 Task: Set disability demographic information as "Prefer not to say".
Action: Mouse moved to (679, 83)
Screenshot: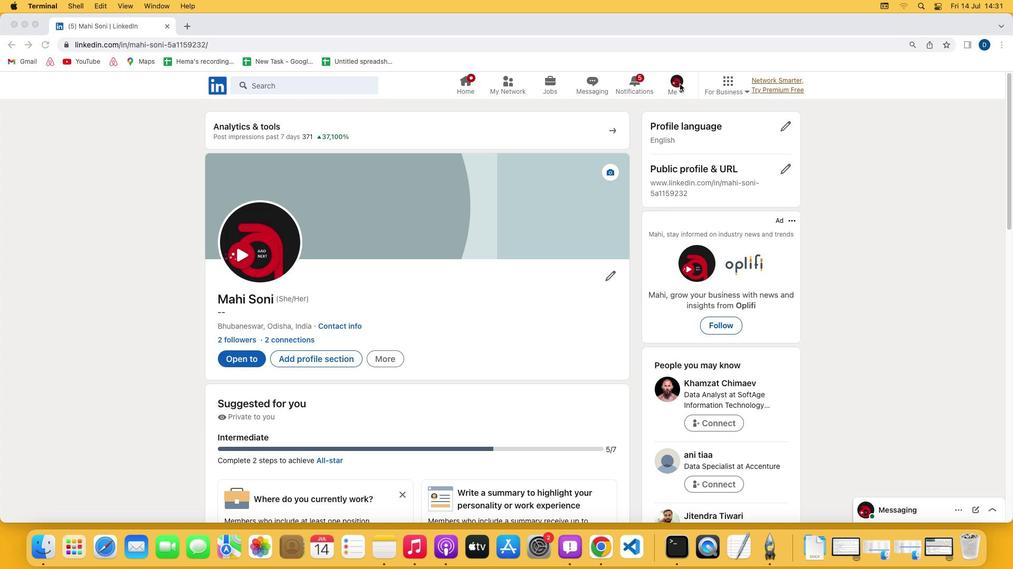 
Action: Mouse pressed left at (679, 83)
Screenshot: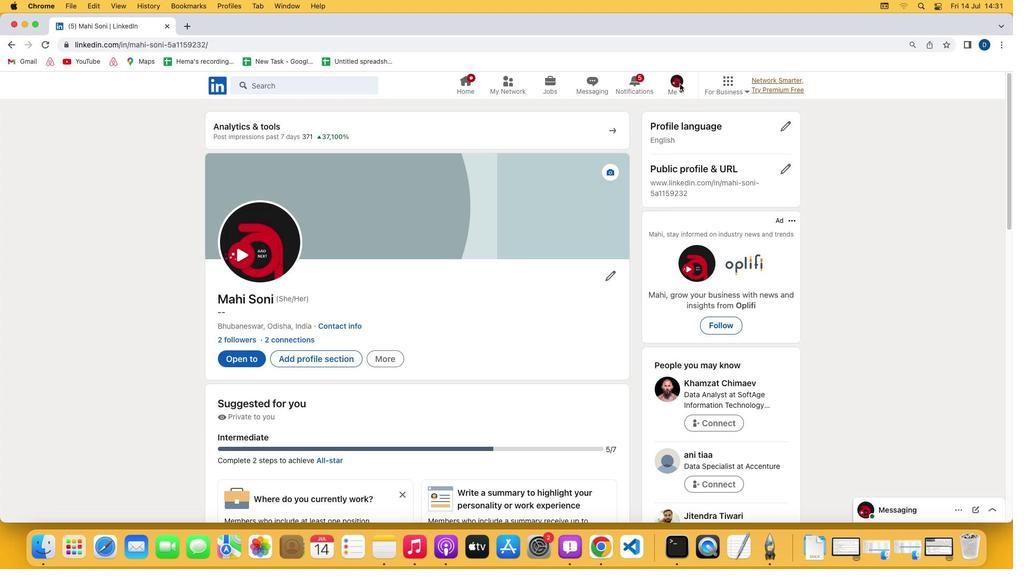 
Action: Mouse pressed left at (679, 83)
Screenshot: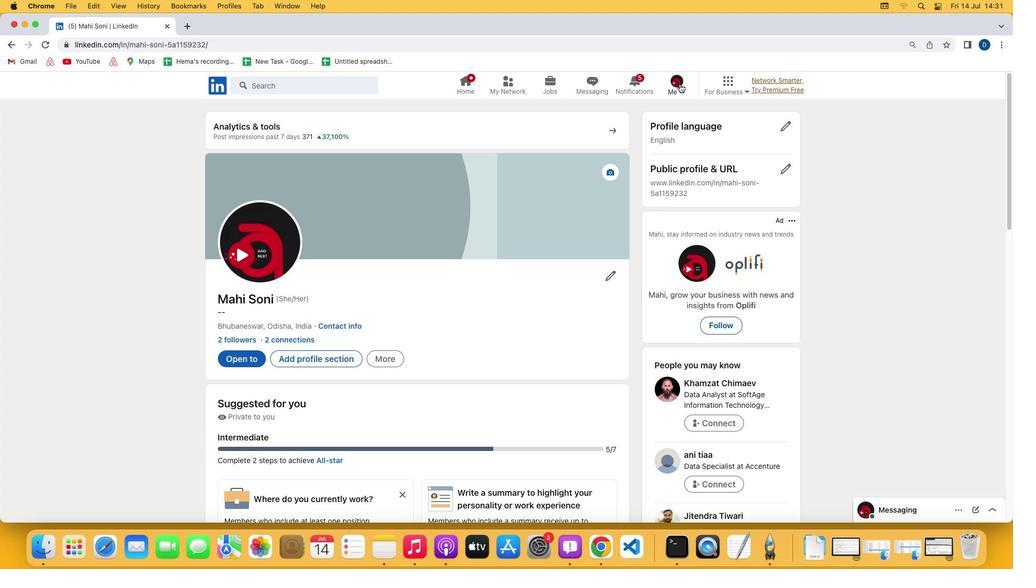 
Action: Mouse moved to (604, 202)
Screenshot: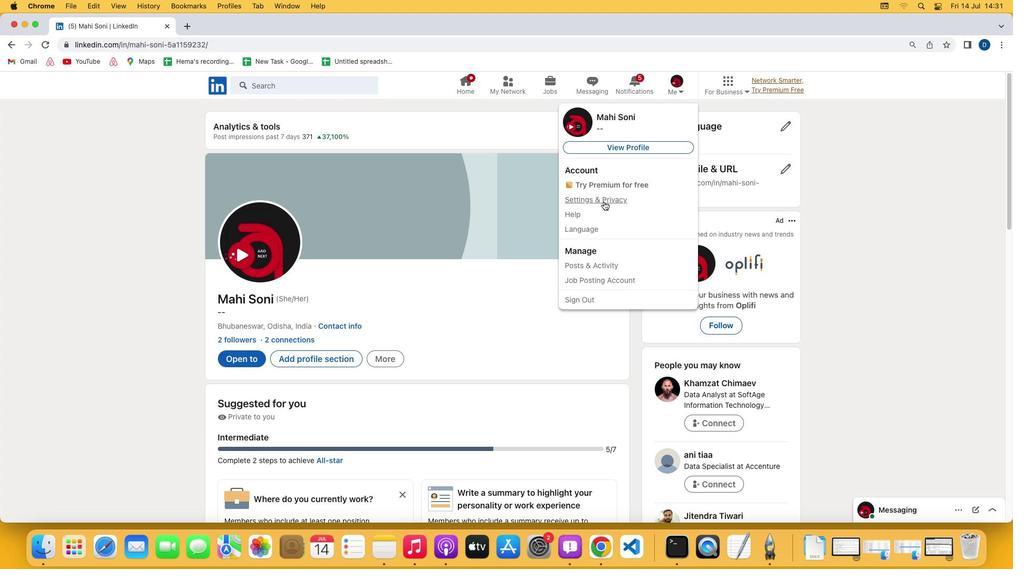 
Action: Mouse pressed left at (604, 202)
Screenshot: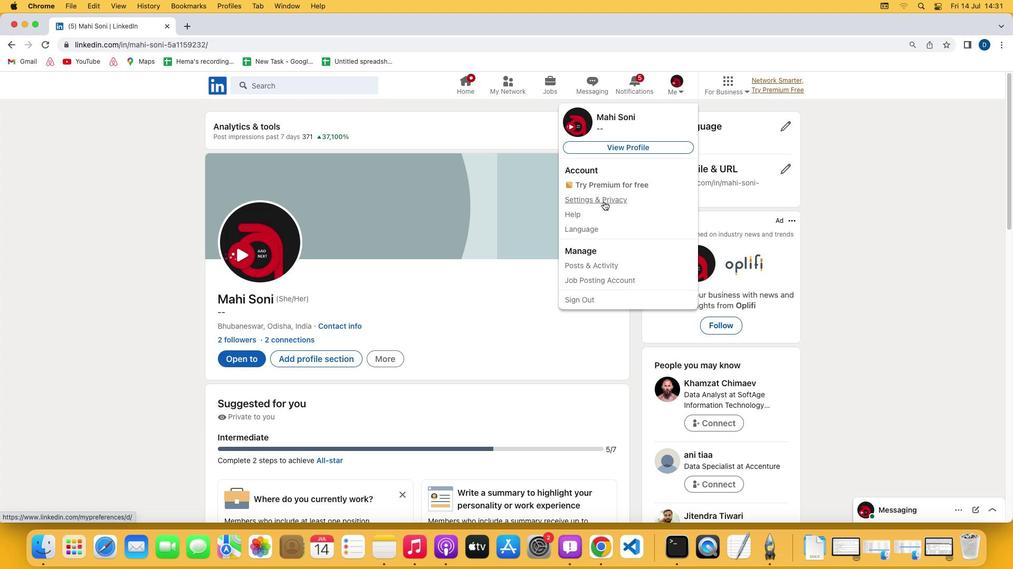 
Action: Mouse moved to (463, 168)
Screenshot: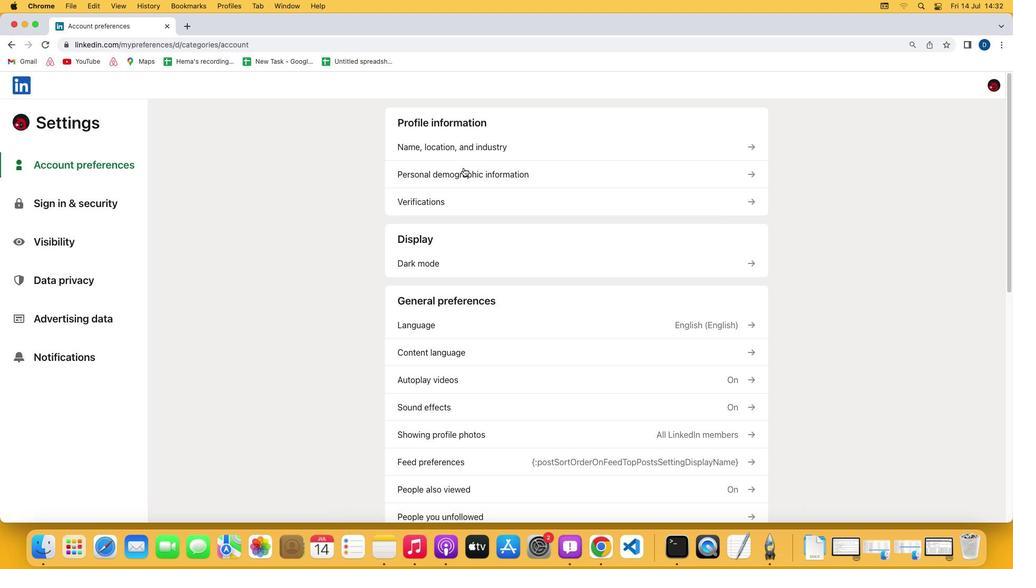 
Action: Mouse pressed left at (463, 168)
Screenshot: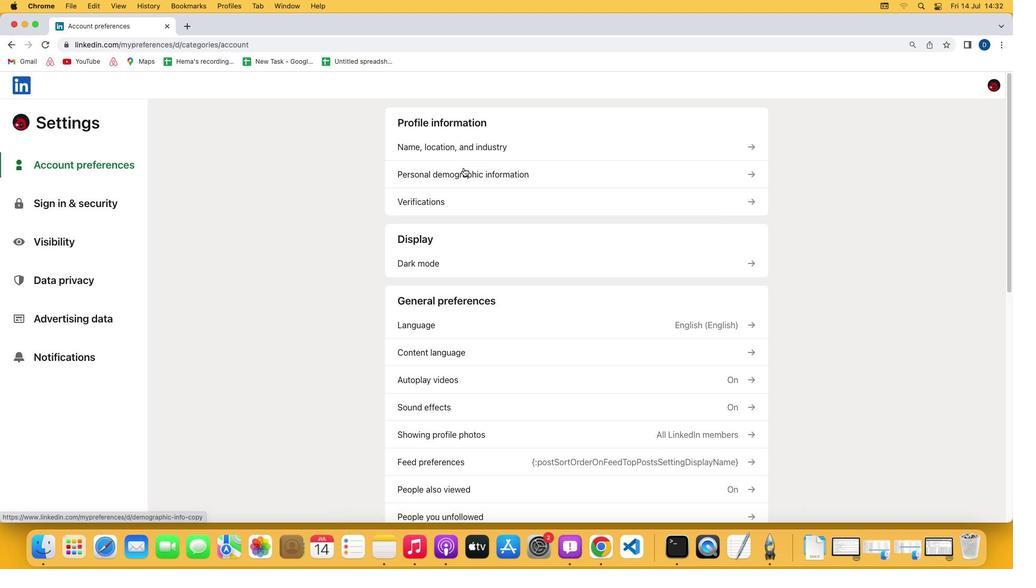 
Action: Mouse moved to (451, 359)
Screenshot: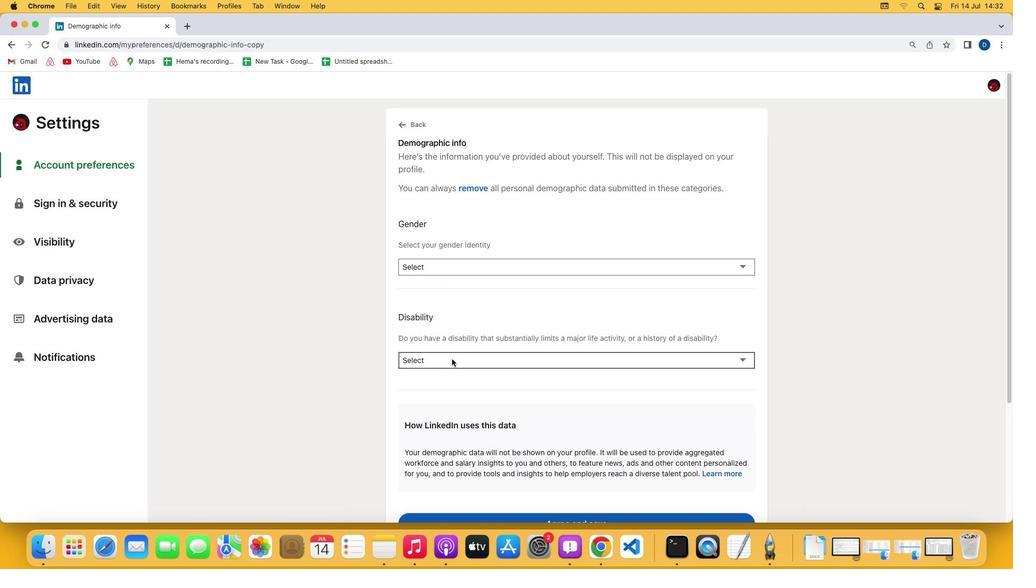 
Action: Mouse pressed left at (451, 359)
Screenshot: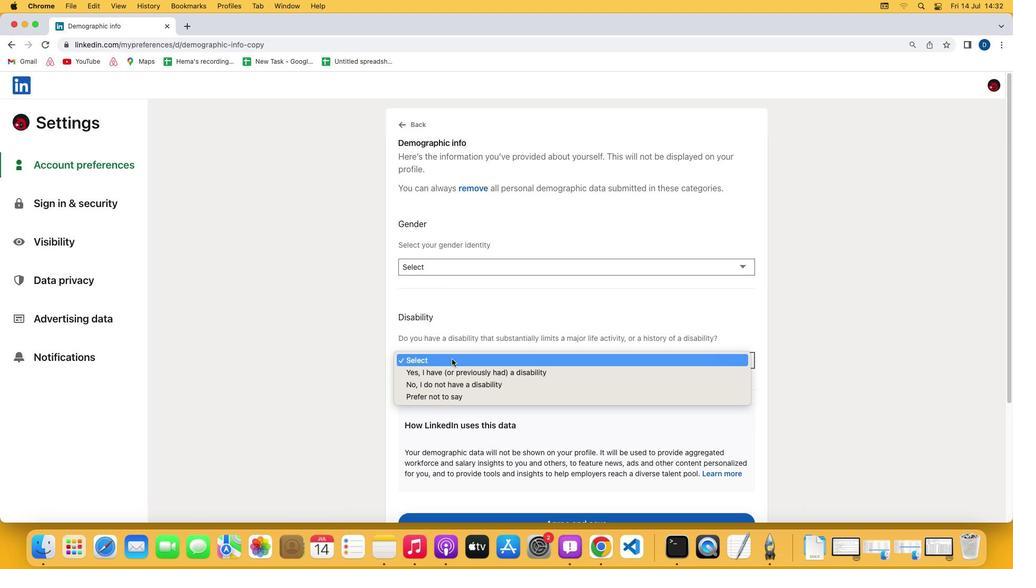
Action: Mouse moved to (445, 401)
Screenshot: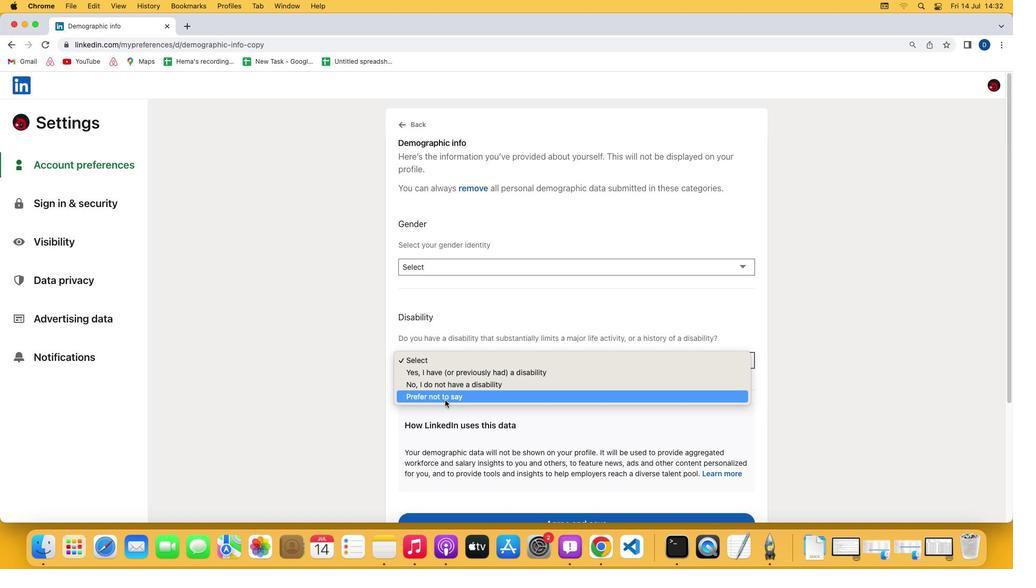 
Action: Mouse pressed left at (445, 401)
Screenshot: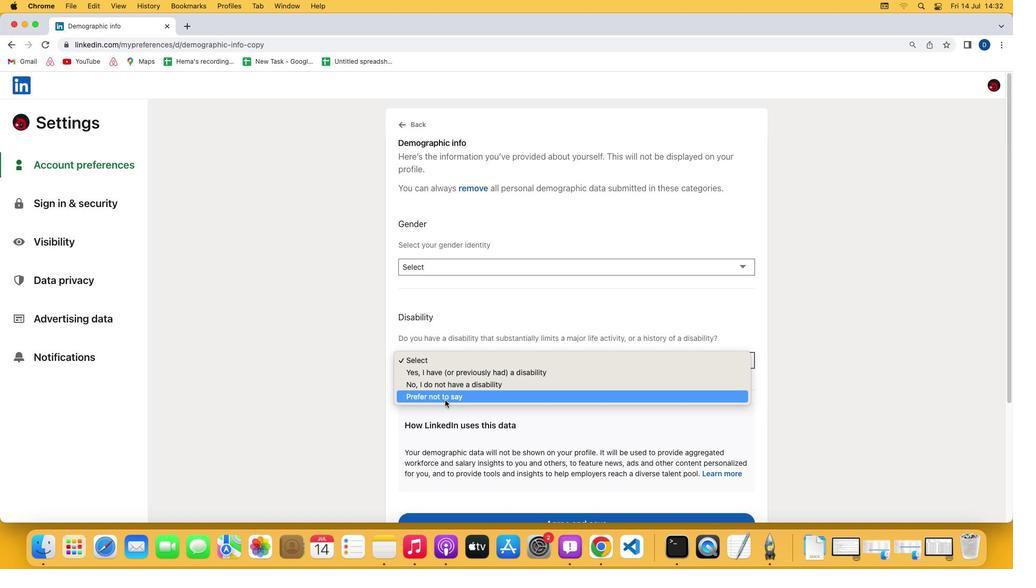 
